Task: In the  document Oktoberfest.odtMake this file  'available offline' Check 'Vision History' View the  non- printing characters
Action: Mouse moved to (263, 288)
Screenshot: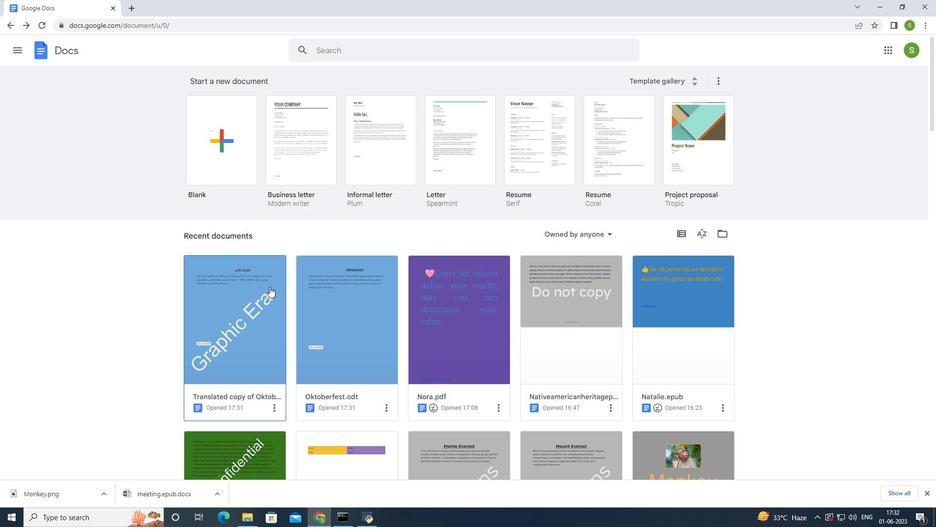 
Action: Mouse pressed left at (263, 288)
Screenshot: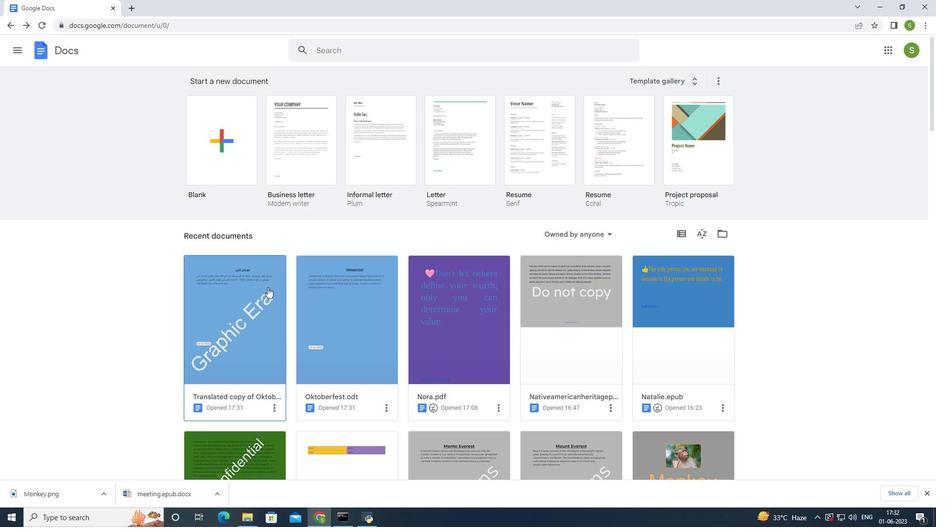 
Action: Mouse moved to (314, 284)
Screenshot: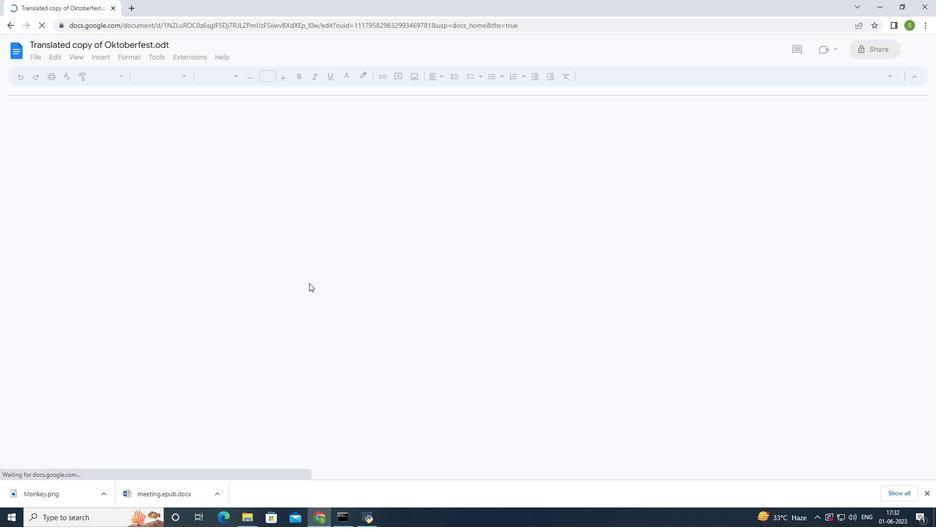 
Action: Mouse pressed left at (312, 283)
Screenshot: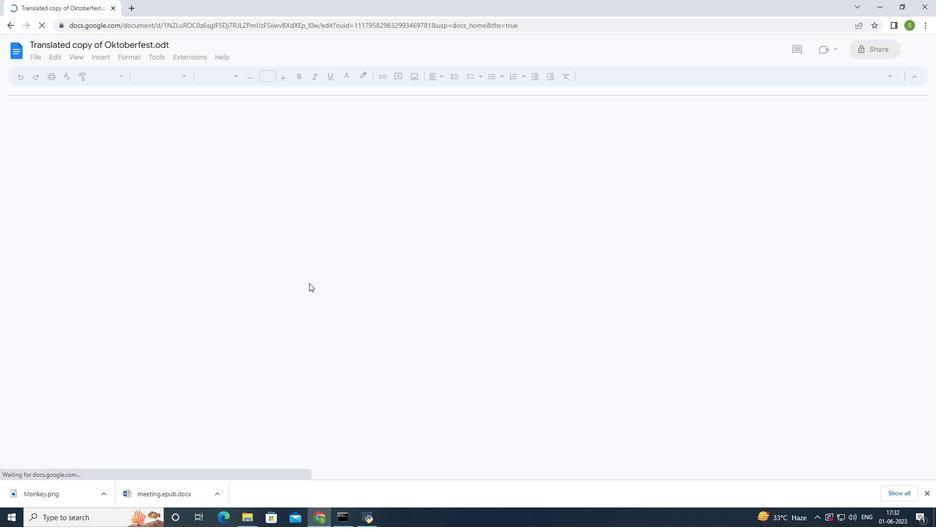 
Action: Mouse moved to (8, 22)
Screenshot: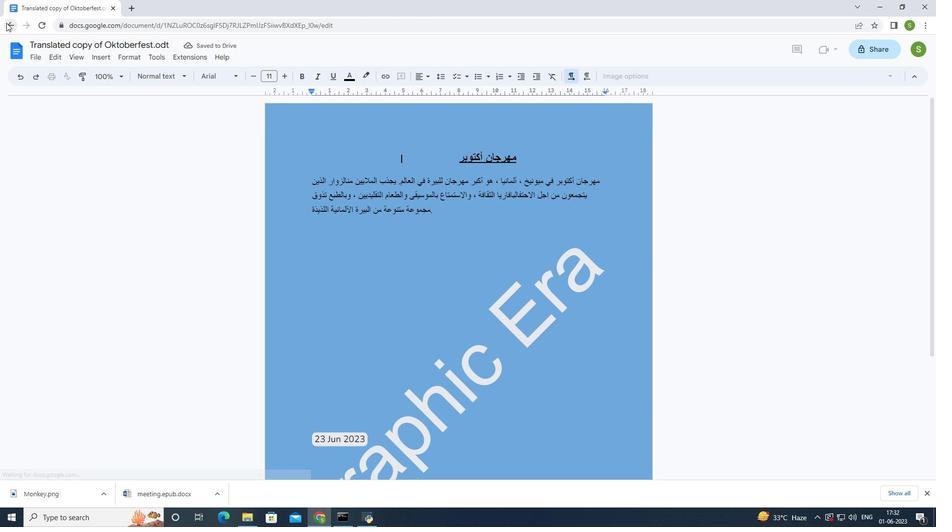 
Action: Mouse pressed left at (8, 22)
Screenshot: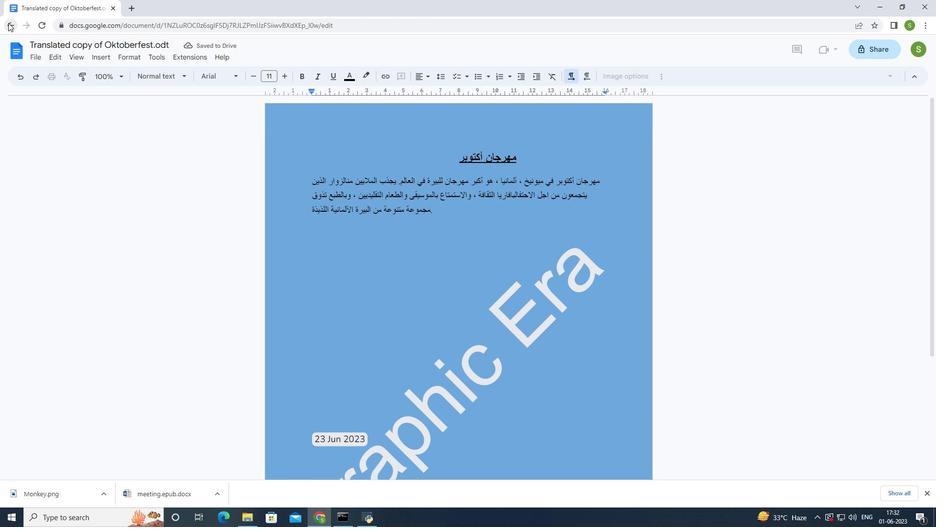 
Action: Mouse moved to (333, 287)
Screenshot: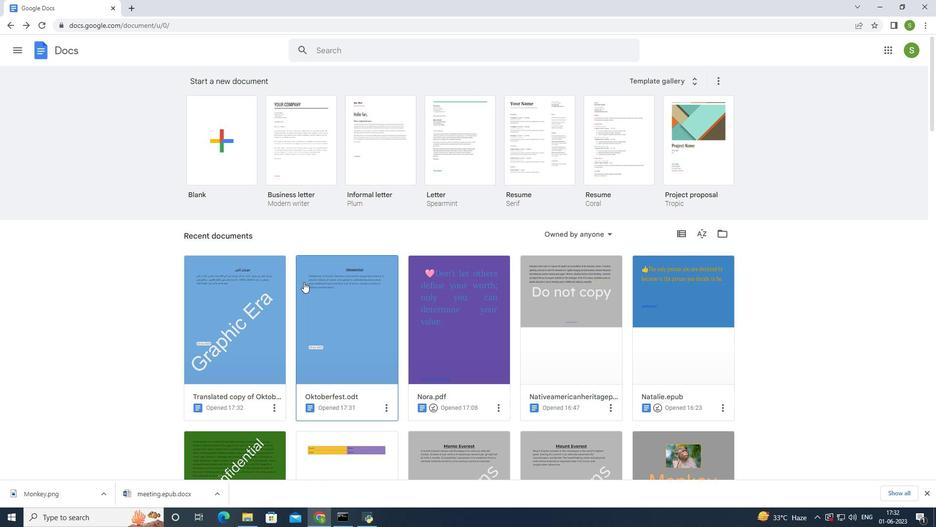 
Action: Mouse pressed left at (333, 287)
Screenshot: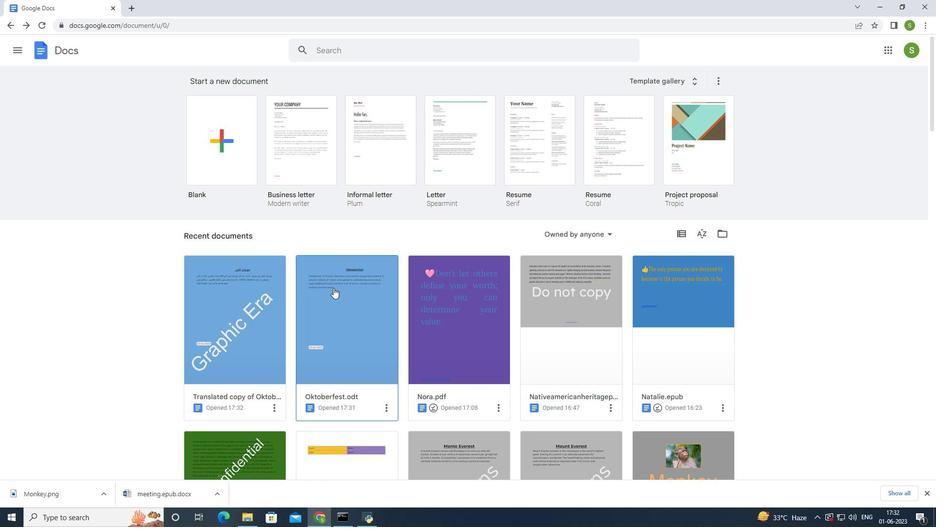 
Action: Mouse moved to (37, 56)
Screenshot: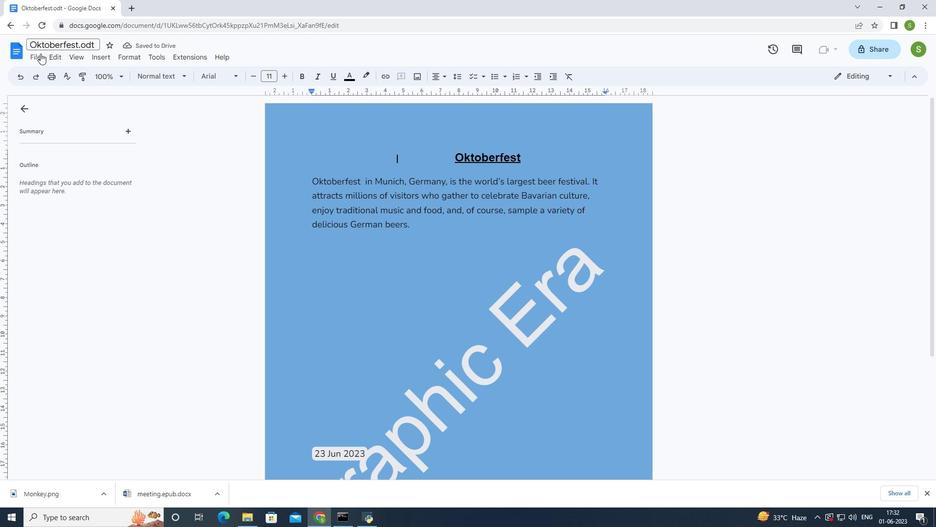 
Action: Mouse pressed left at (37, 56)
Screenshot: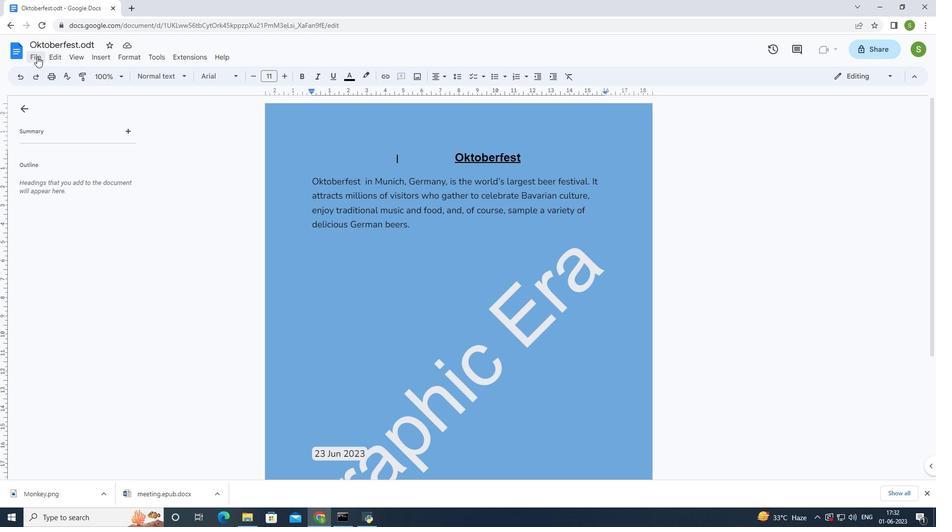 
Action: Mouse moved to (62, 269)
Screenshot: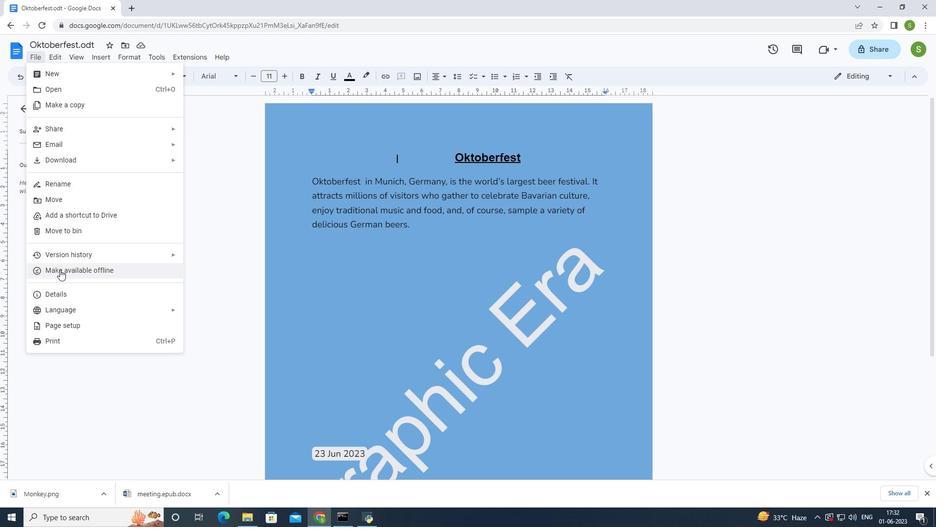 
Action: Mouse pressed left at (62, 269)
Screenshot: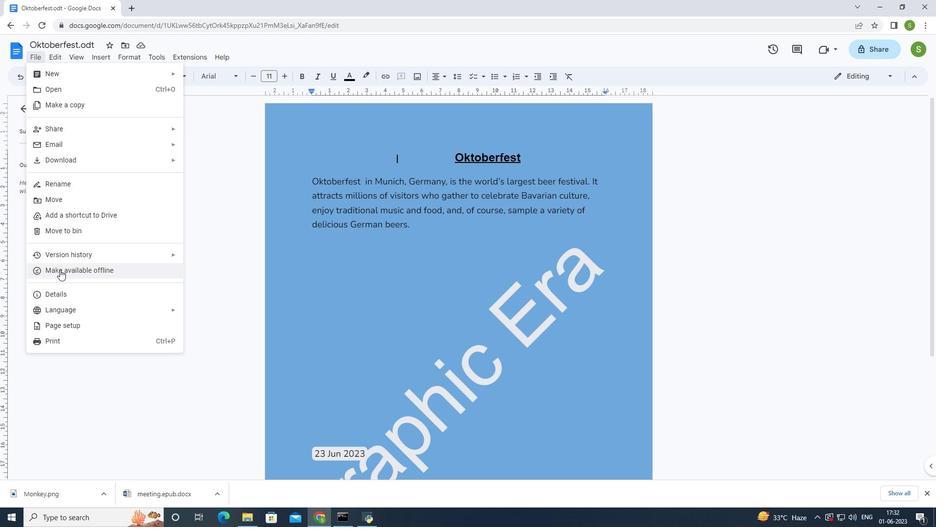 
Action: Mouse moved to (40, 62)
Screenshot: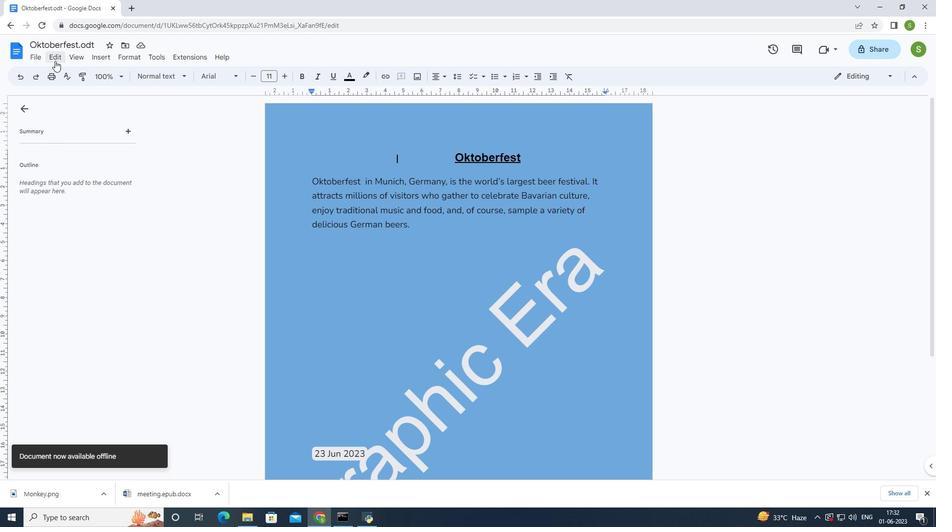 
Action: Mouse pressed left at (40, 62)
Screenshot: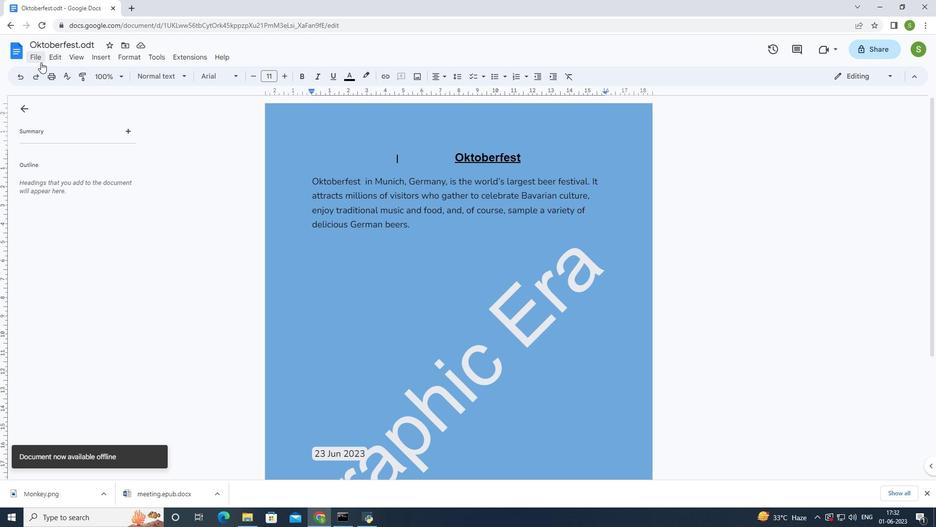 
Action: Mouse moved to (68, 251)
Screenshot: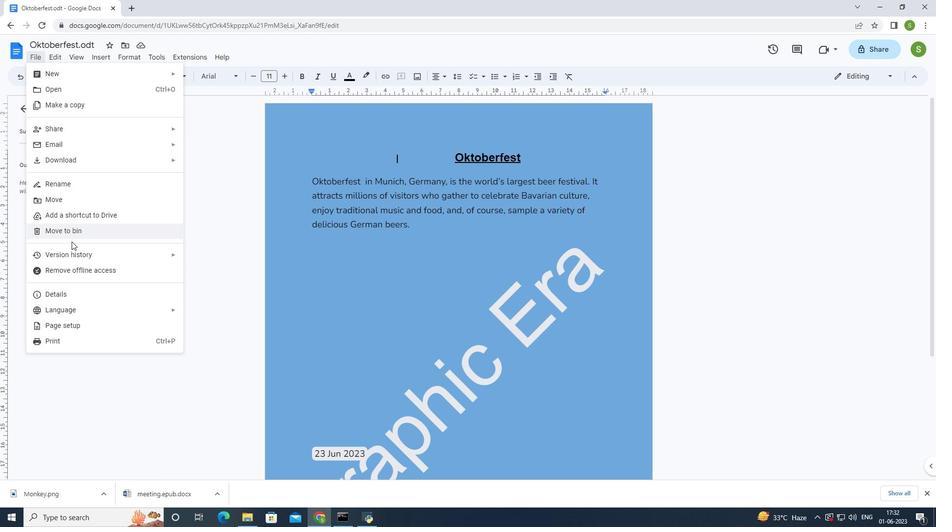 
Action: Mouse pressed left at (68, 251)
Screenshot: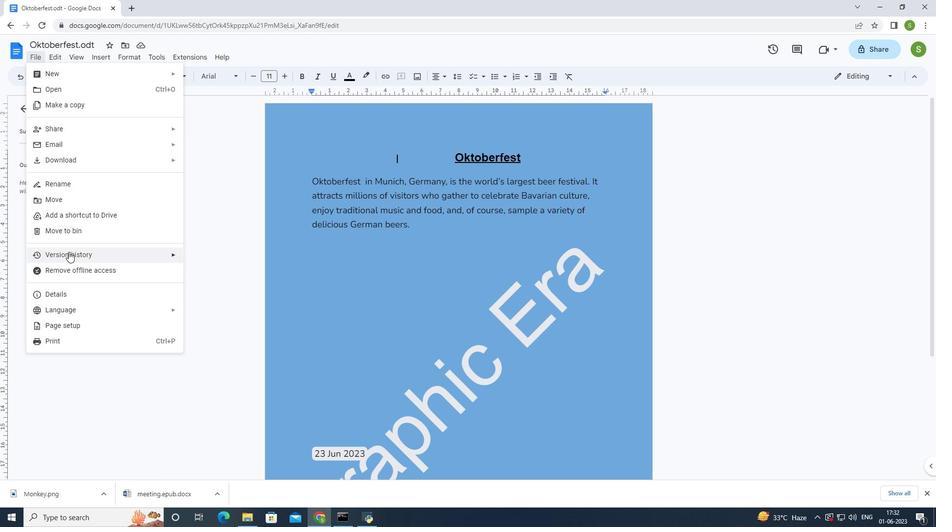 
Action: Mouse moved to (202, 254)
Screenshot: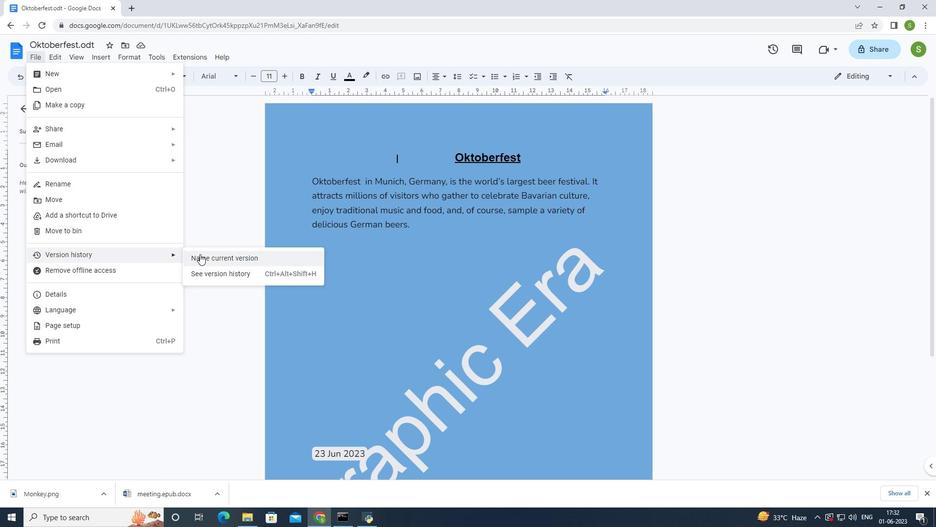 
Action: Mouse pressed left at (202, 254)
Screenshot: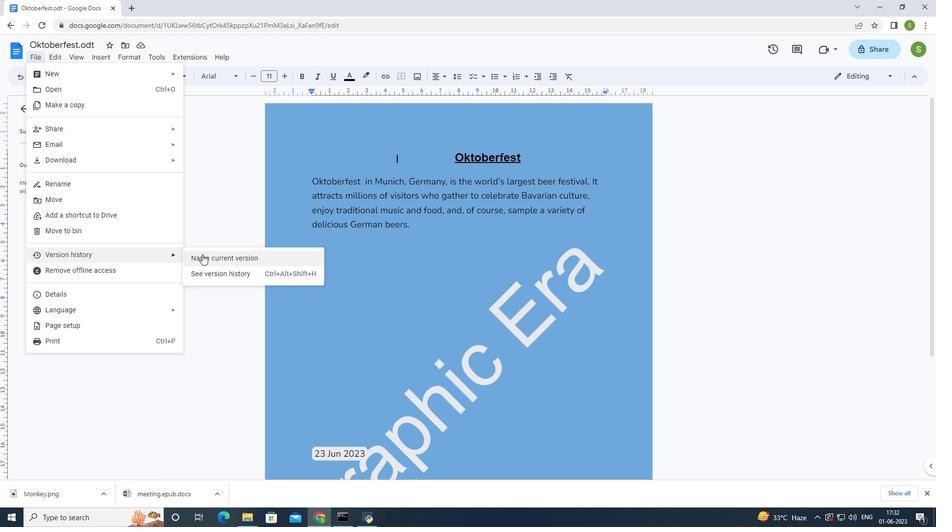 
Action: Mouse moved to (366, 32)
Screenshot: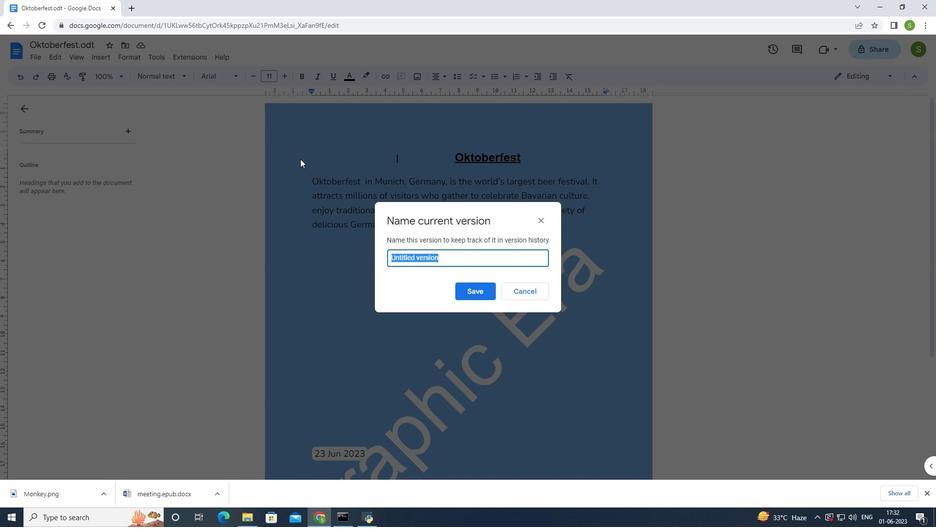 
Action: Key pressed non-printing<Key.space>characters
Screenshot: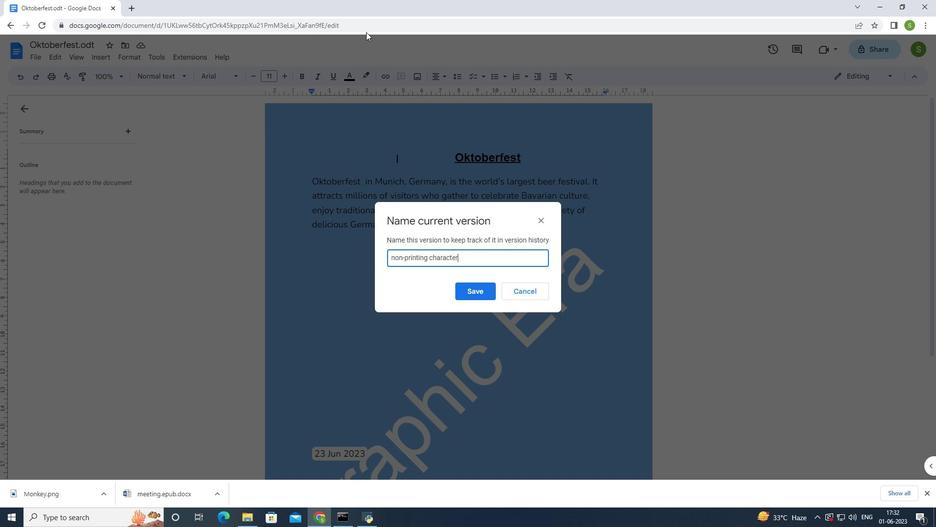 
Action: Mouse moved to (484, 293)
Screenshot: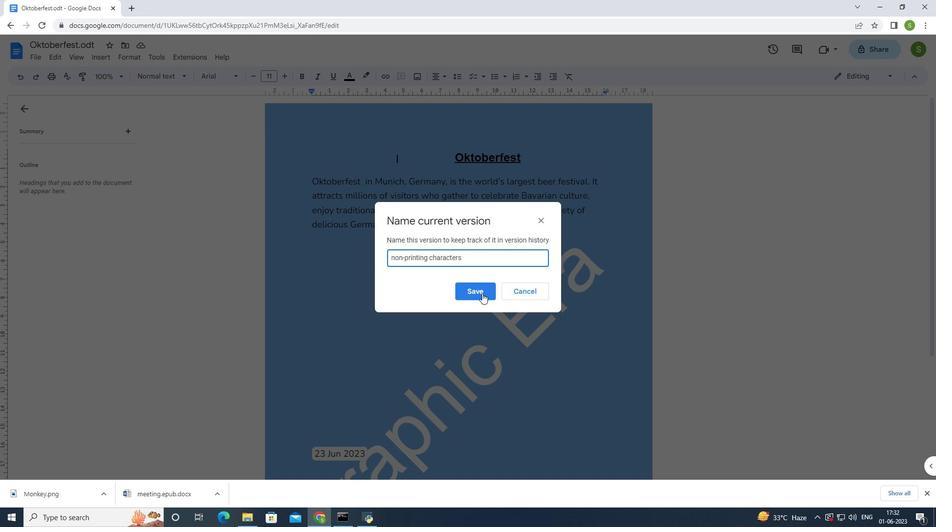 
Action: Mouse pressed left at (484, 293)
Screenshot: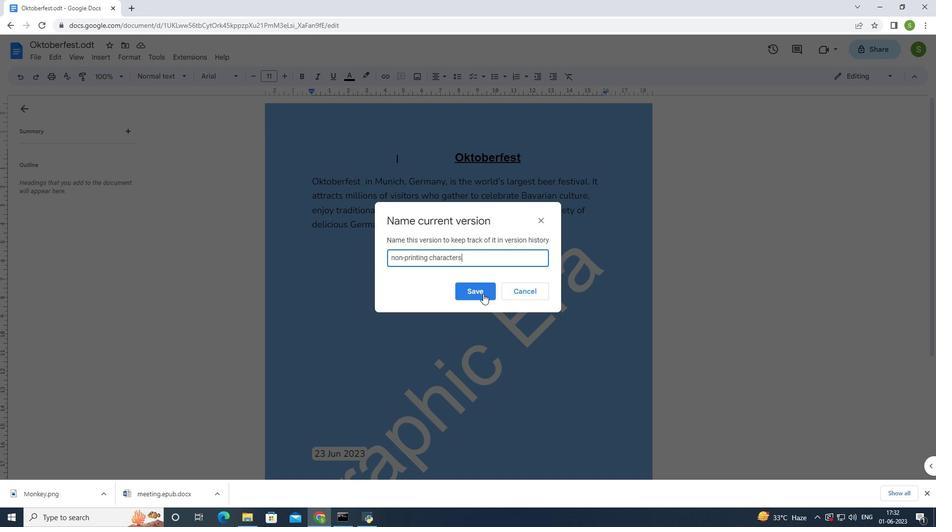 
Action: Mouse moved to (279, 58)
Screenshot: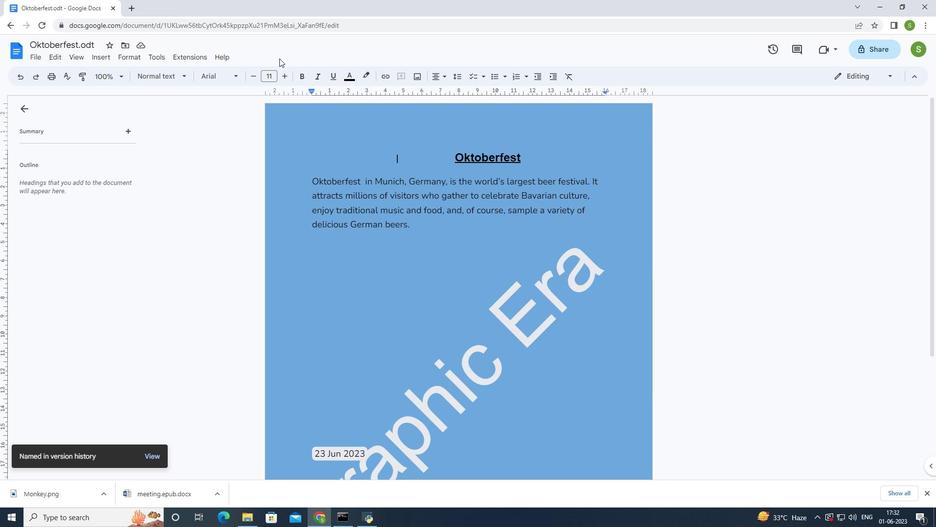 
